 Task: Add a condition where "Hours since status category solved Greater than Twelve" in new tickets in your groups.
Action: Mouse moved to (136, 478)
Screenshot: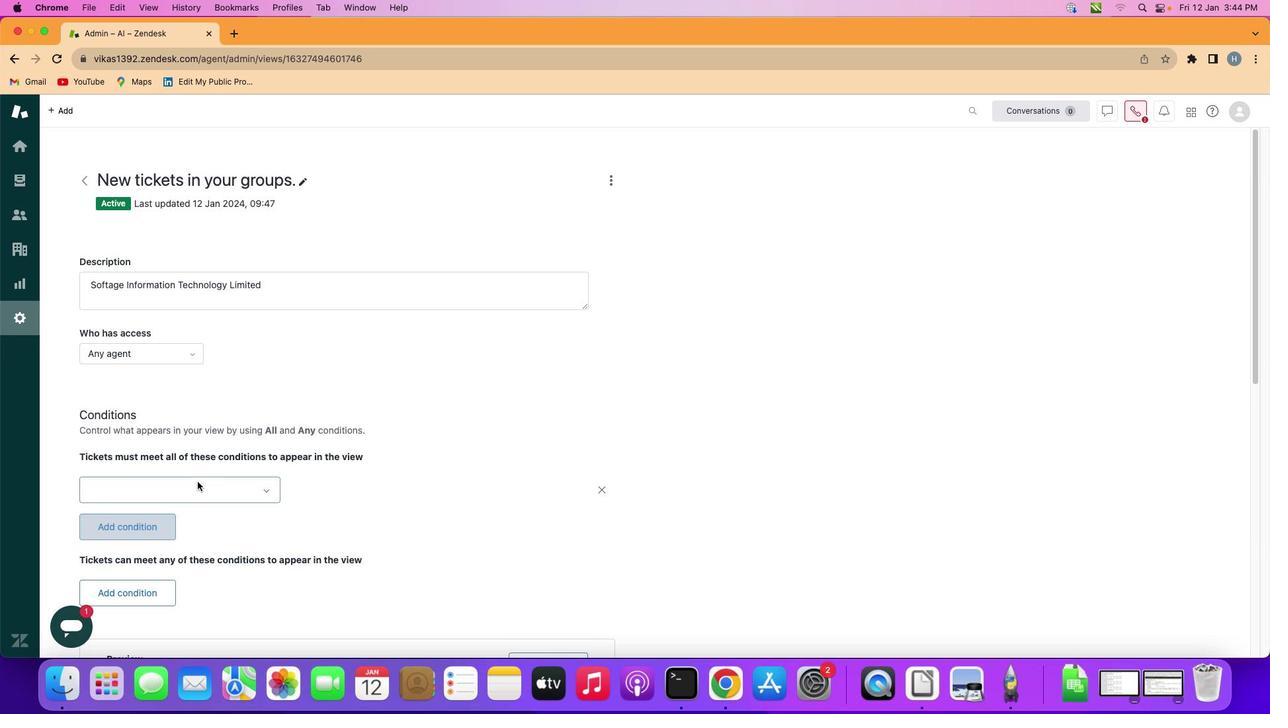
Action: Mouse pressed left at (136, 478)
Screenshot: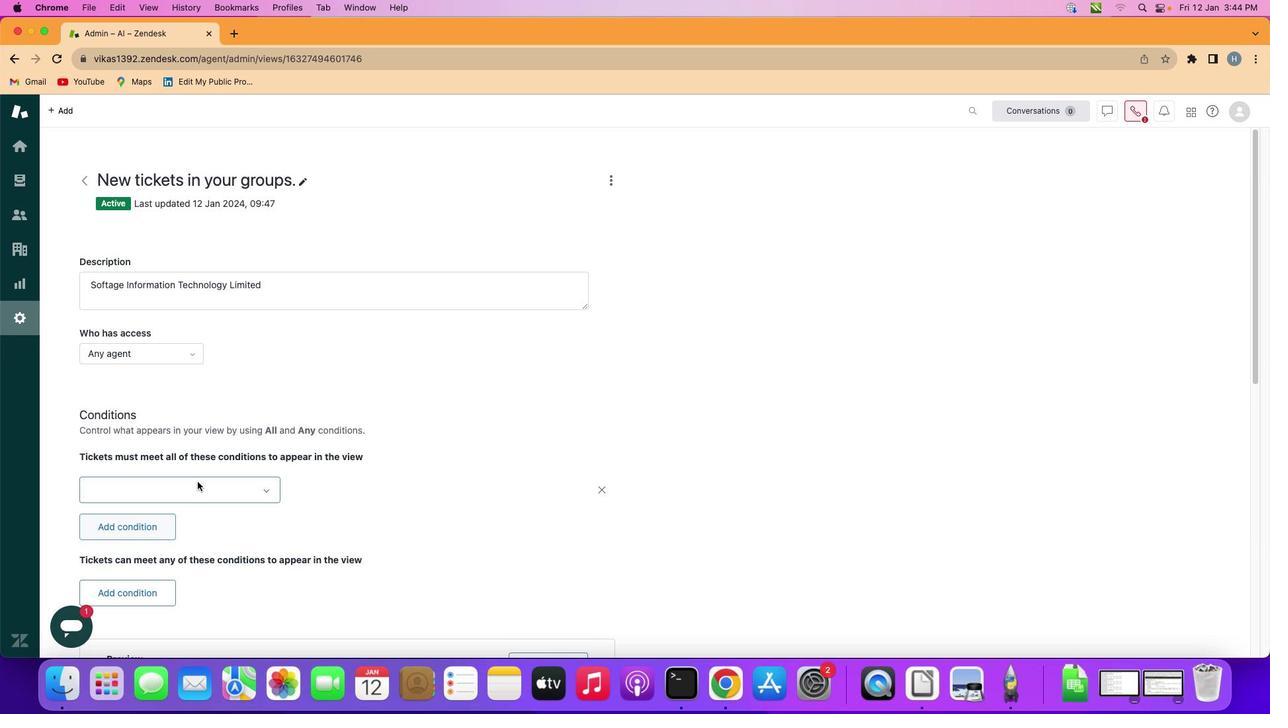 
Action: Mouse moved to (193, 479)
Screenshot: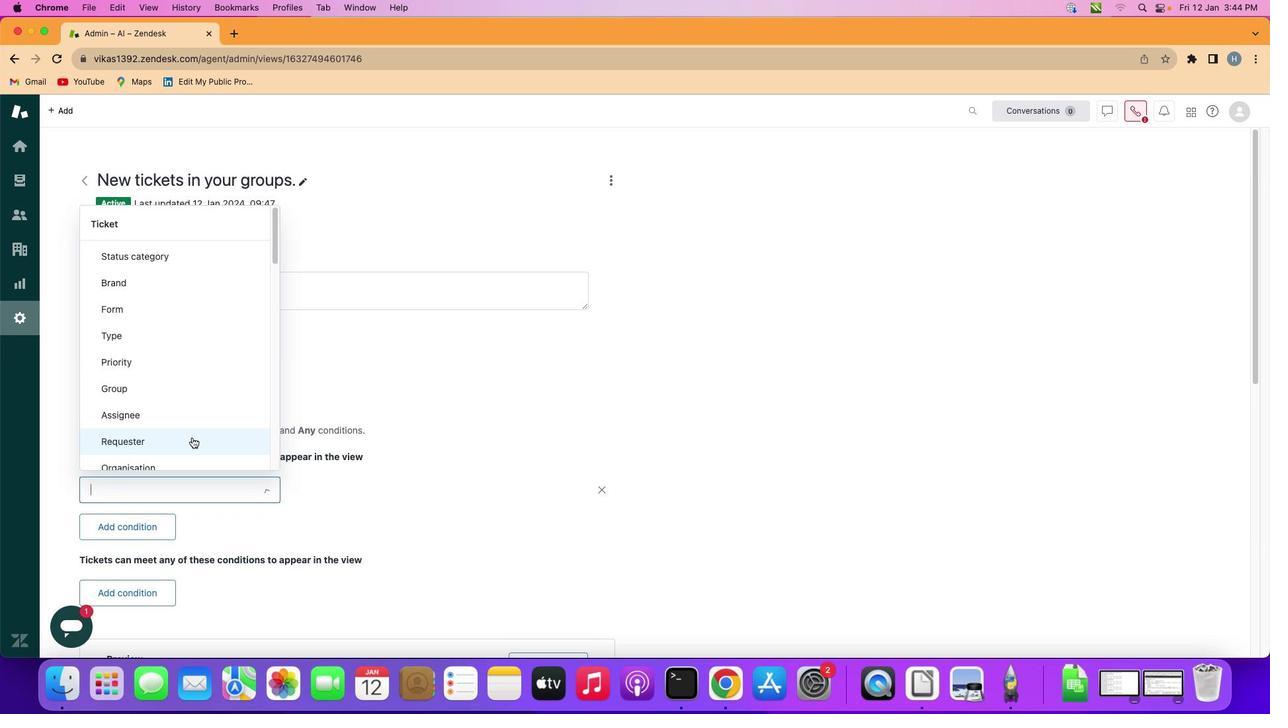 
Action: Mouse pressed left at (193, 479)
Screenshot: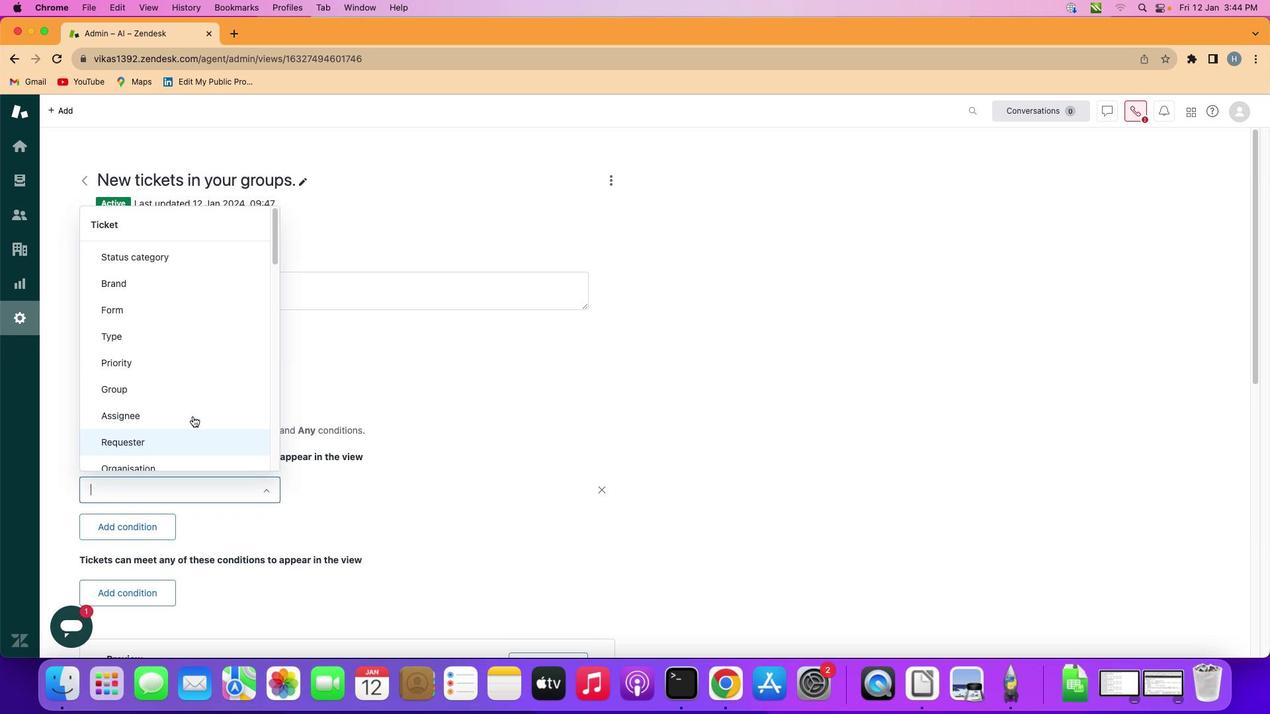 
Action: Mouse moved to (202, 360)
Screenshot: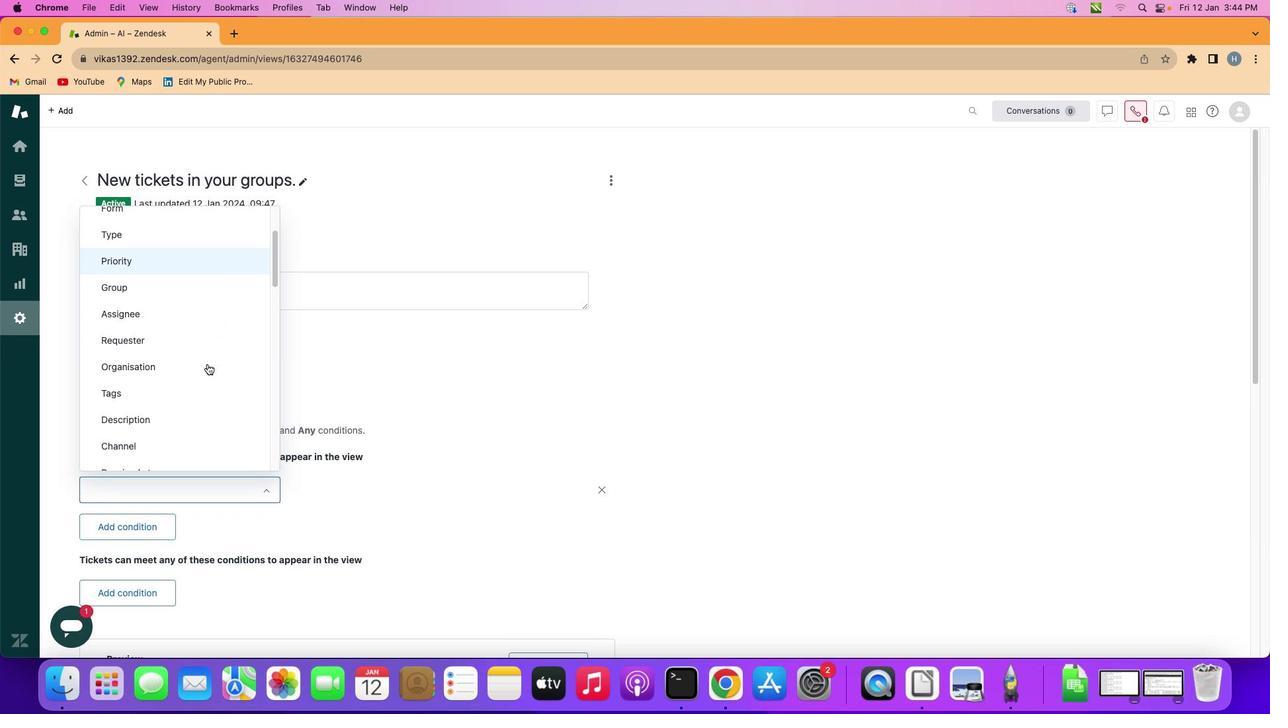 
Action: Mouse scrolled (202, 360) with delta (-3, -4)
Screenshot: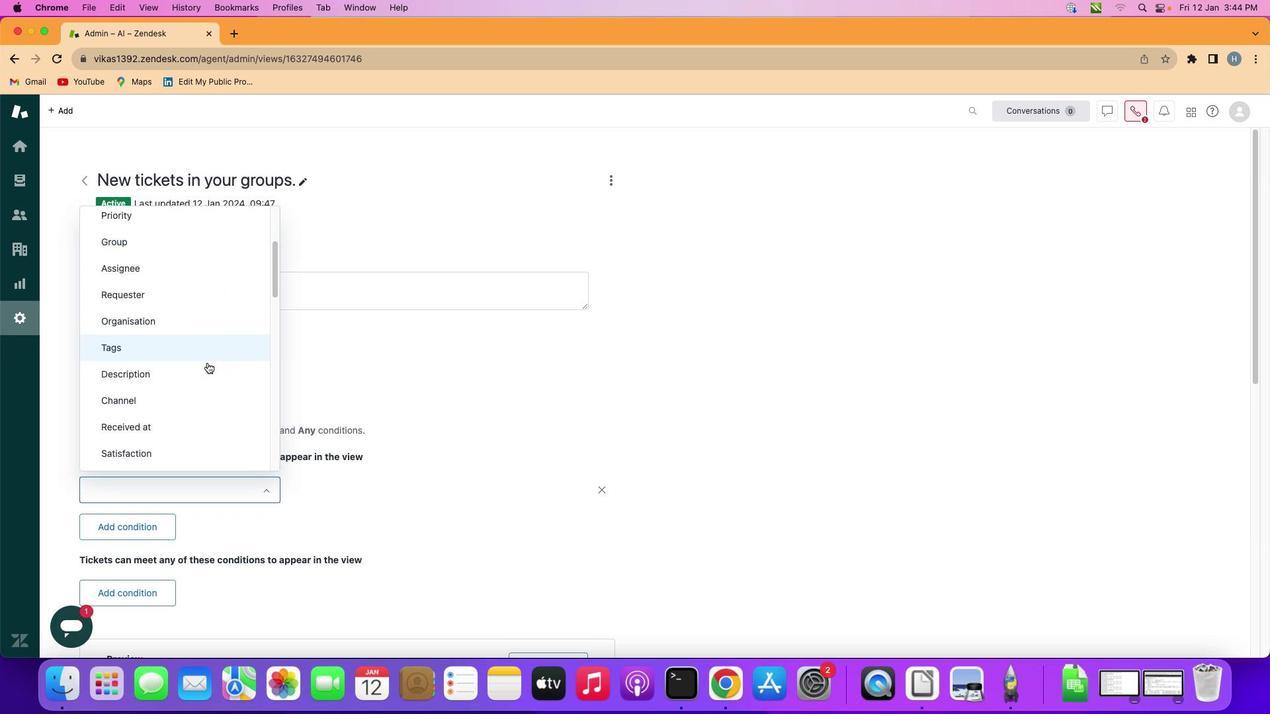 
Action: Mouse scrolled (202, 360) with delta (-3, -4)
Screenshot: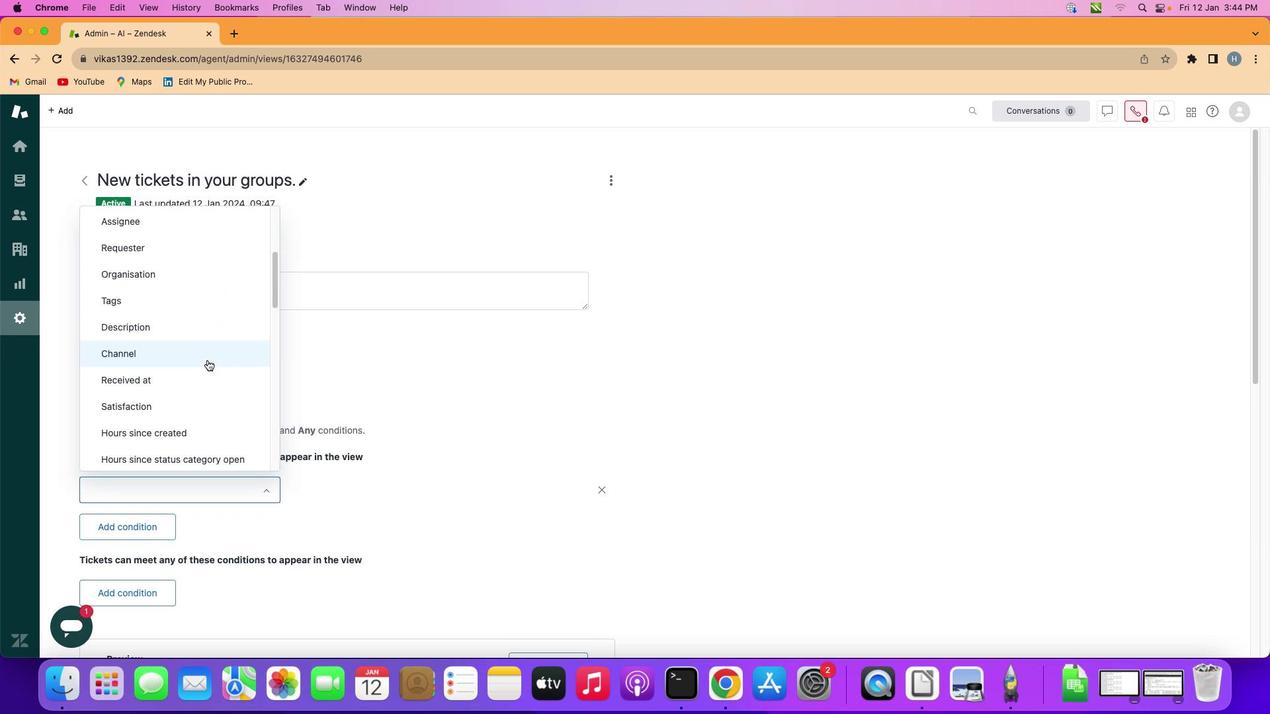
Action: Mouse scrolled (202, 360) with delta (-3, -4)
Screenshot: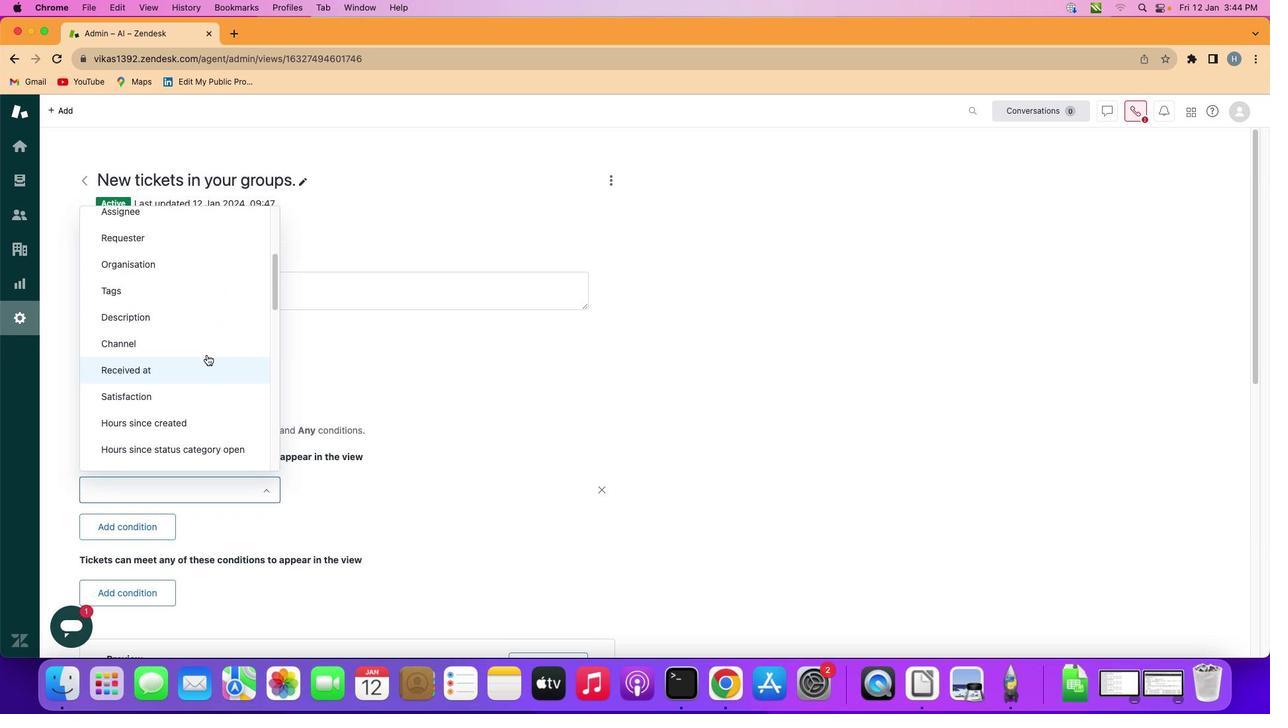 
Action: Mouse scrolled (202, 360) with delta (-3, -5)
Screenshot: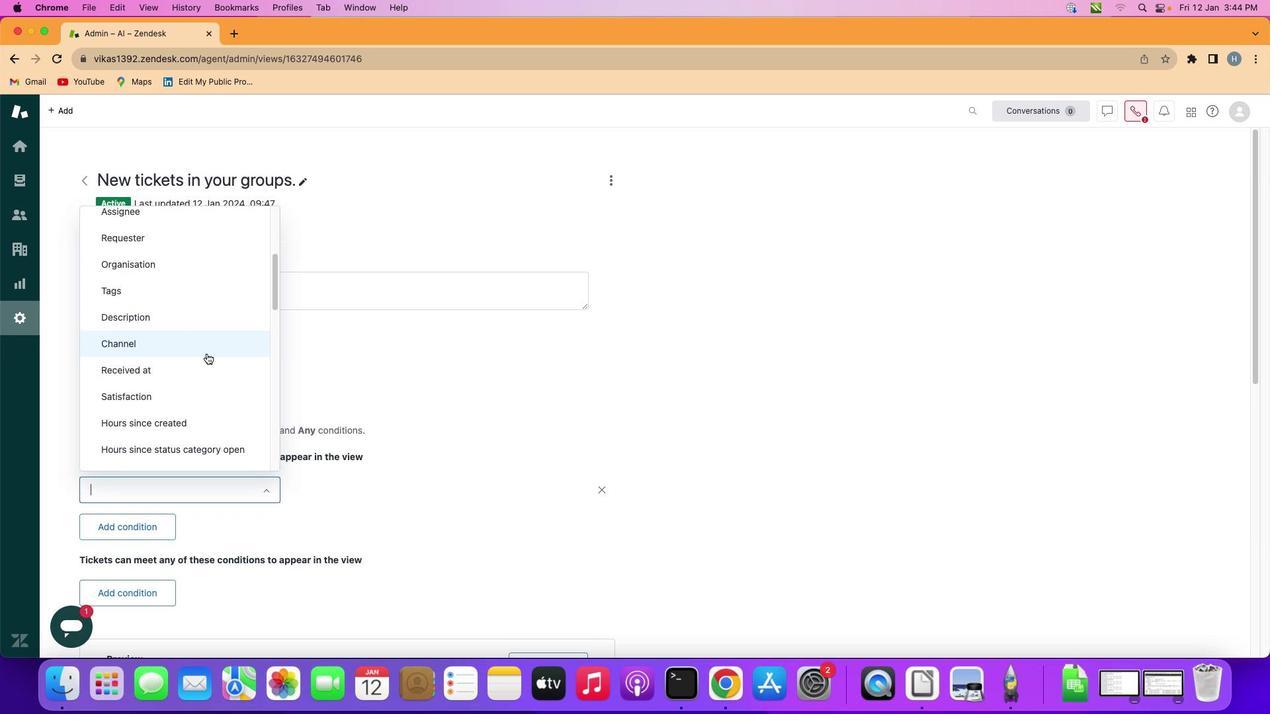 
Action: Mouse scrolled (202, 360) with delta (-3, -5)
Screenshot: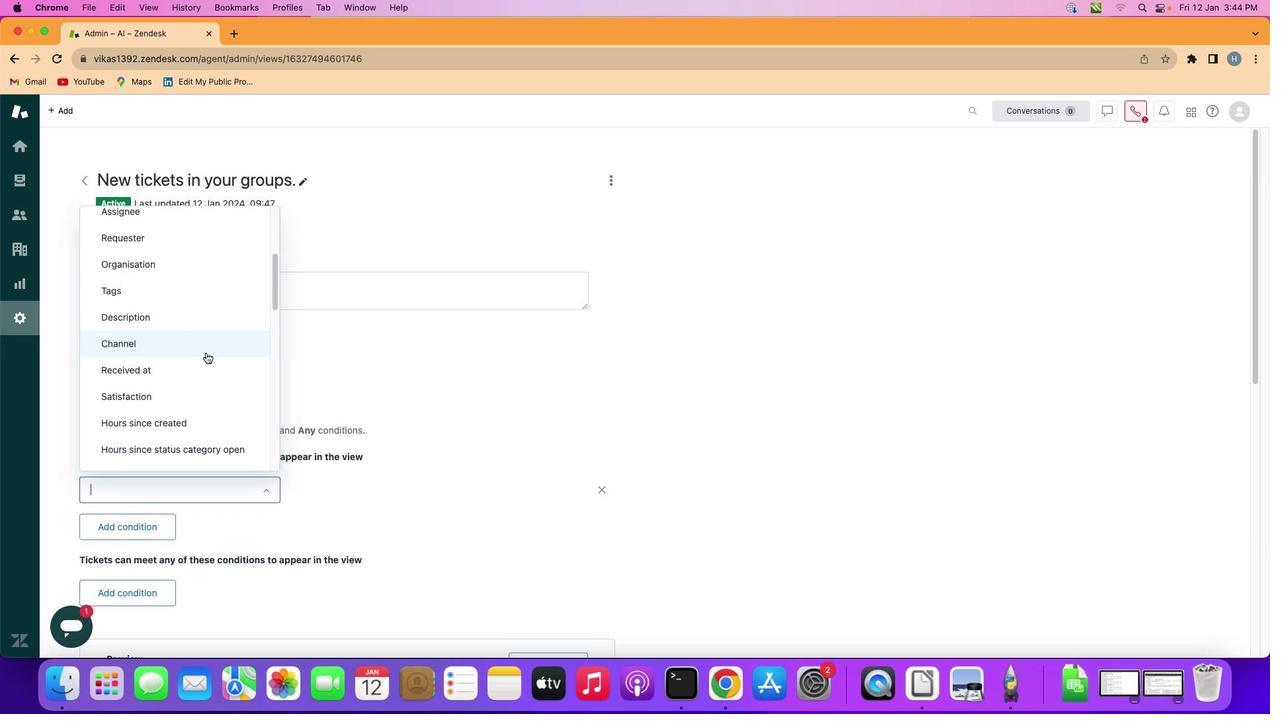
Action: Mouse moved to (200, 347)
Screenshot: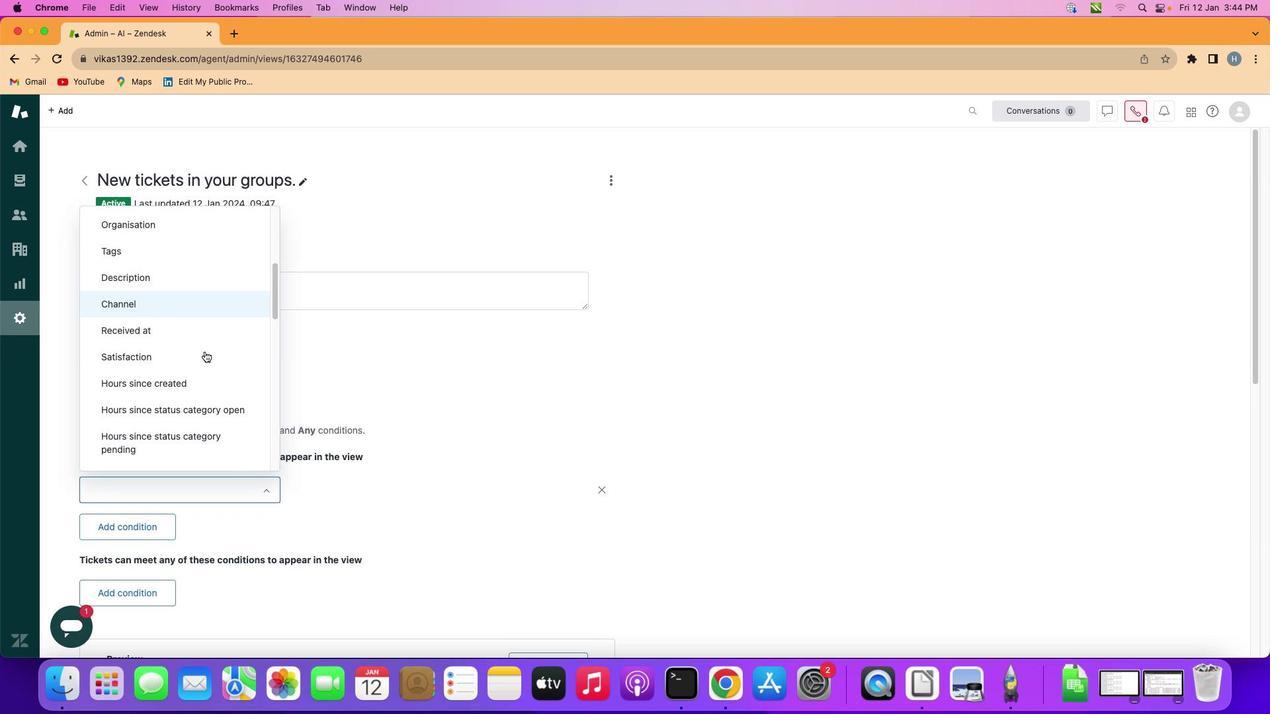 
Action: Mouse scrolled (200, 347) with delta (-3, -4)
Screenshot: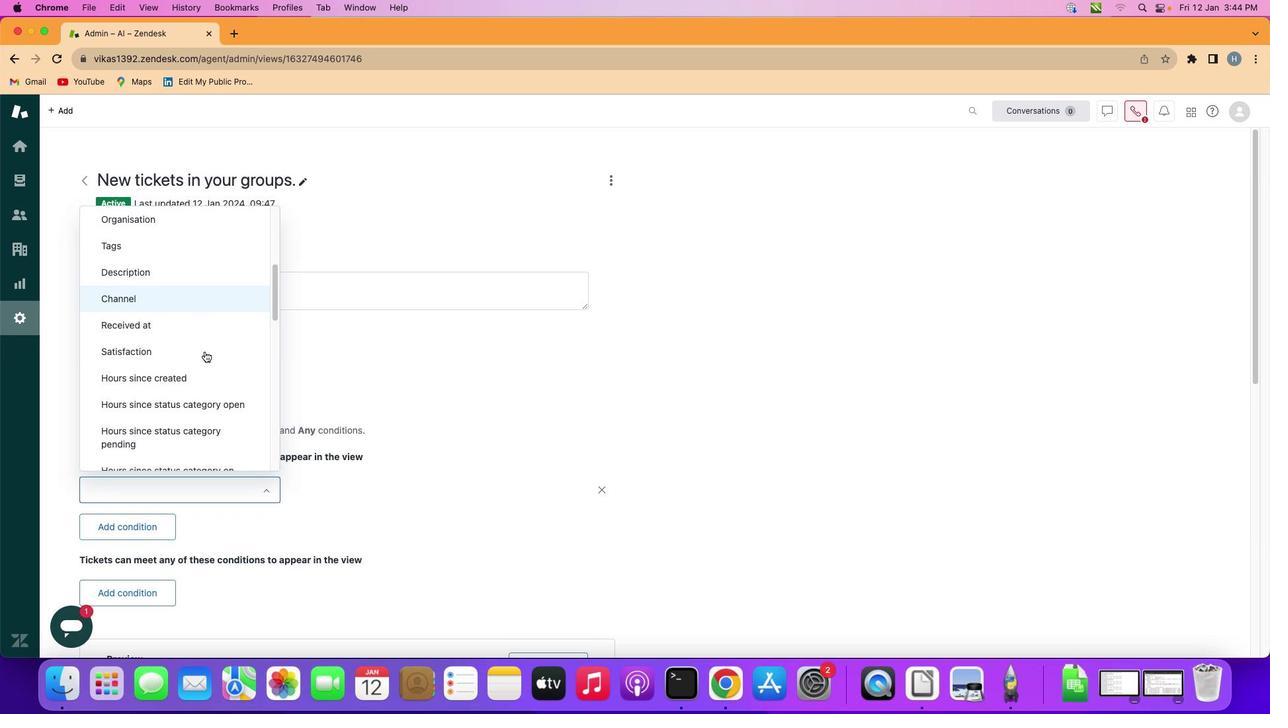
Action: Mouse scrolled (200, 347) with delta (-3, -4)
Screenshot: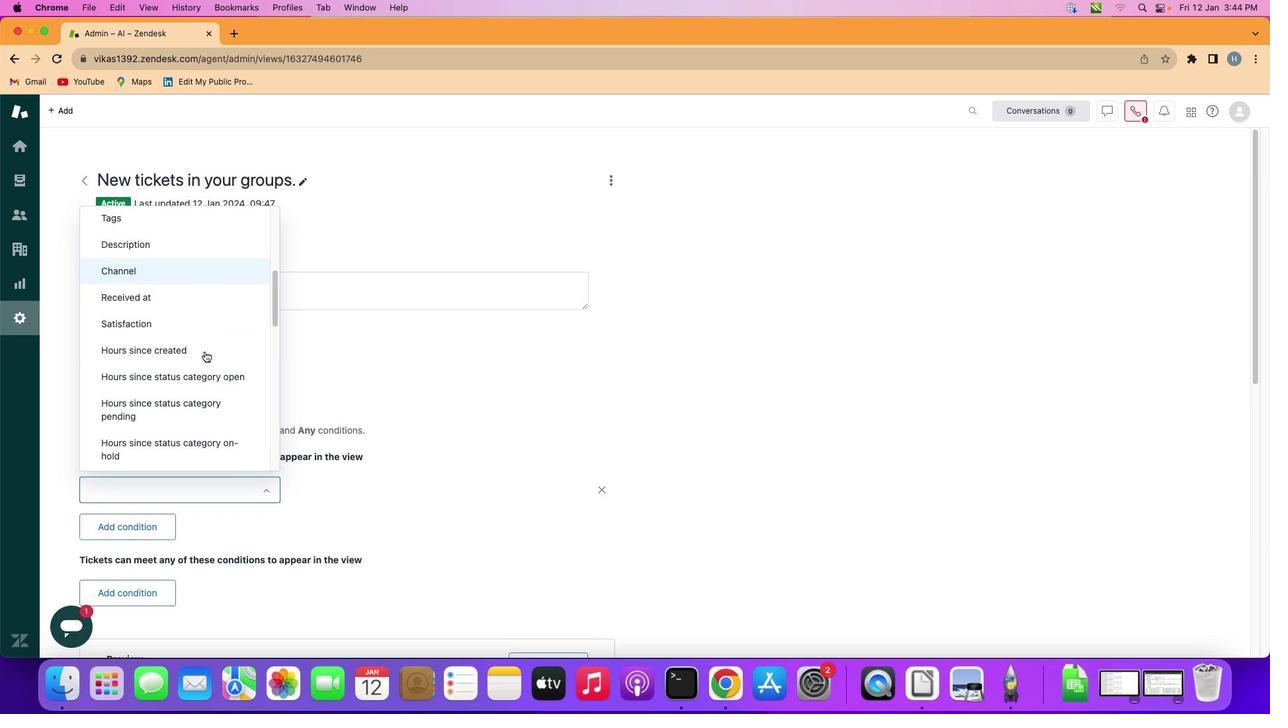 
Action: Mouse scrolled (200, 347) with delta (-3, -4)
Screenshot: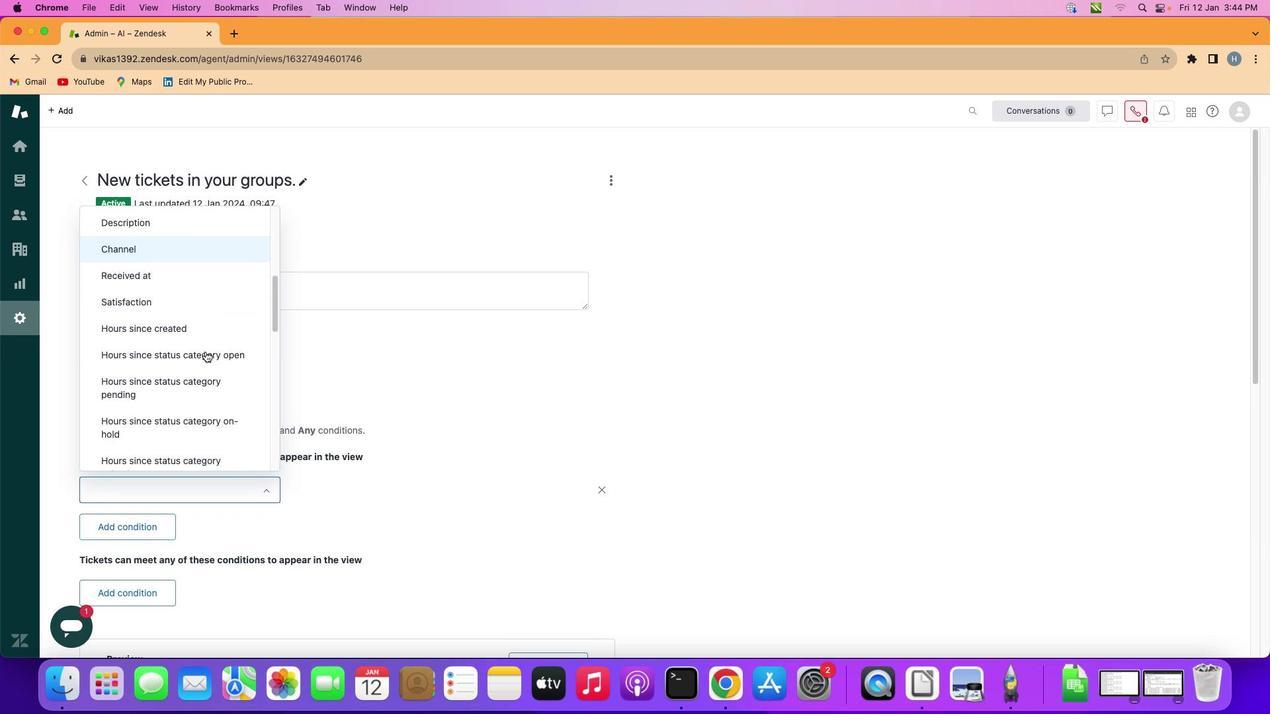 
Action: Mouse scrolled (200, 347) with delta (-3, -4)
Screenshot: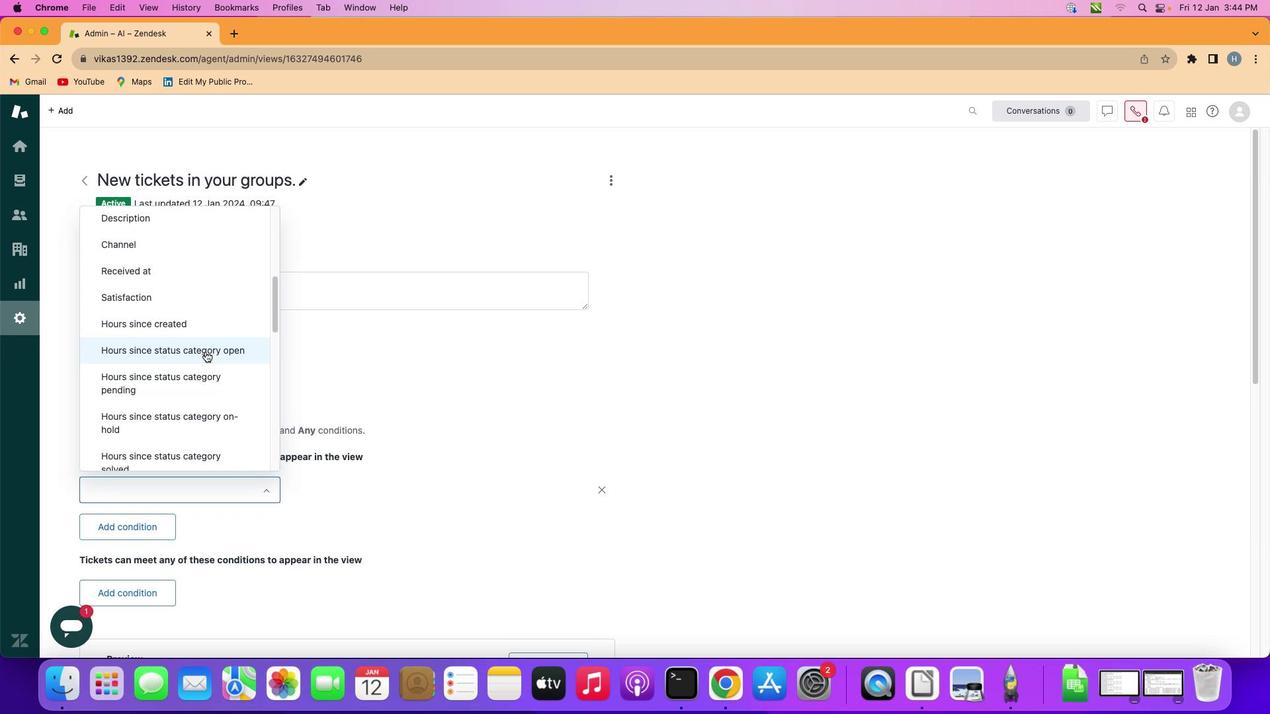 
Action: Mouse scrolled (200, 347) with delta (-3, -4)
Screenshot: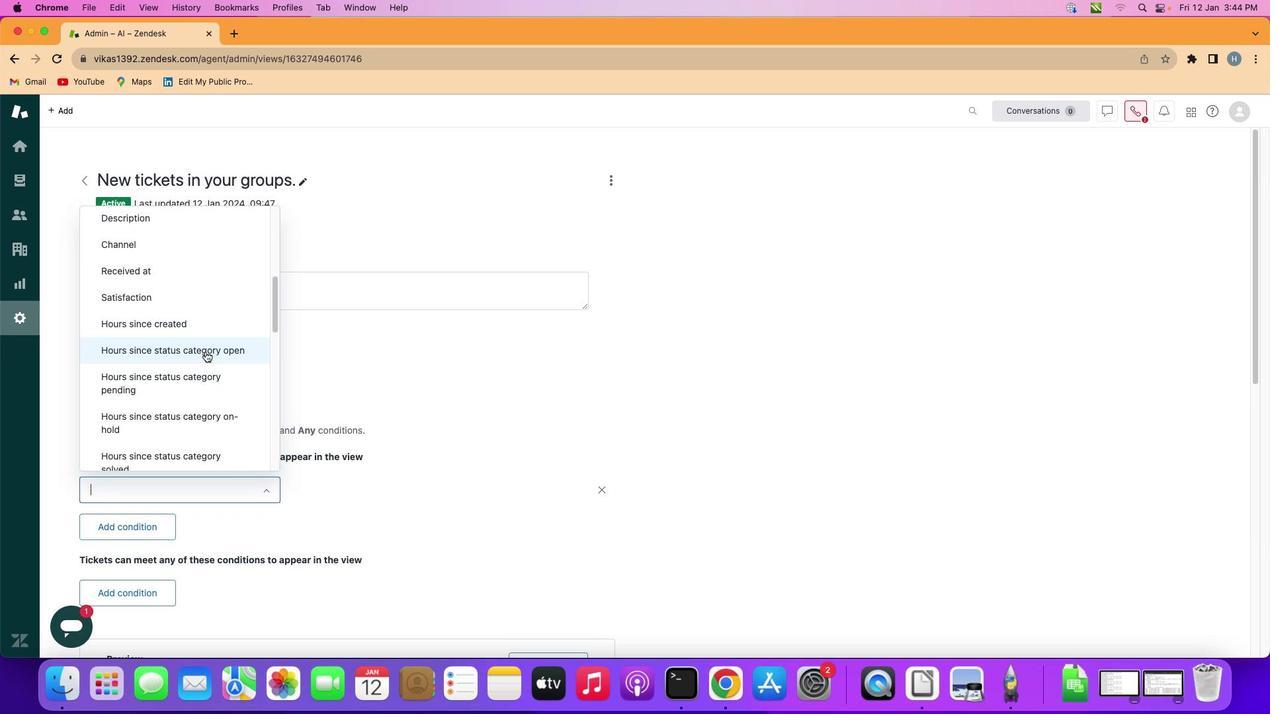 
Action: Mouse moved to (200, 346)
Screenshot: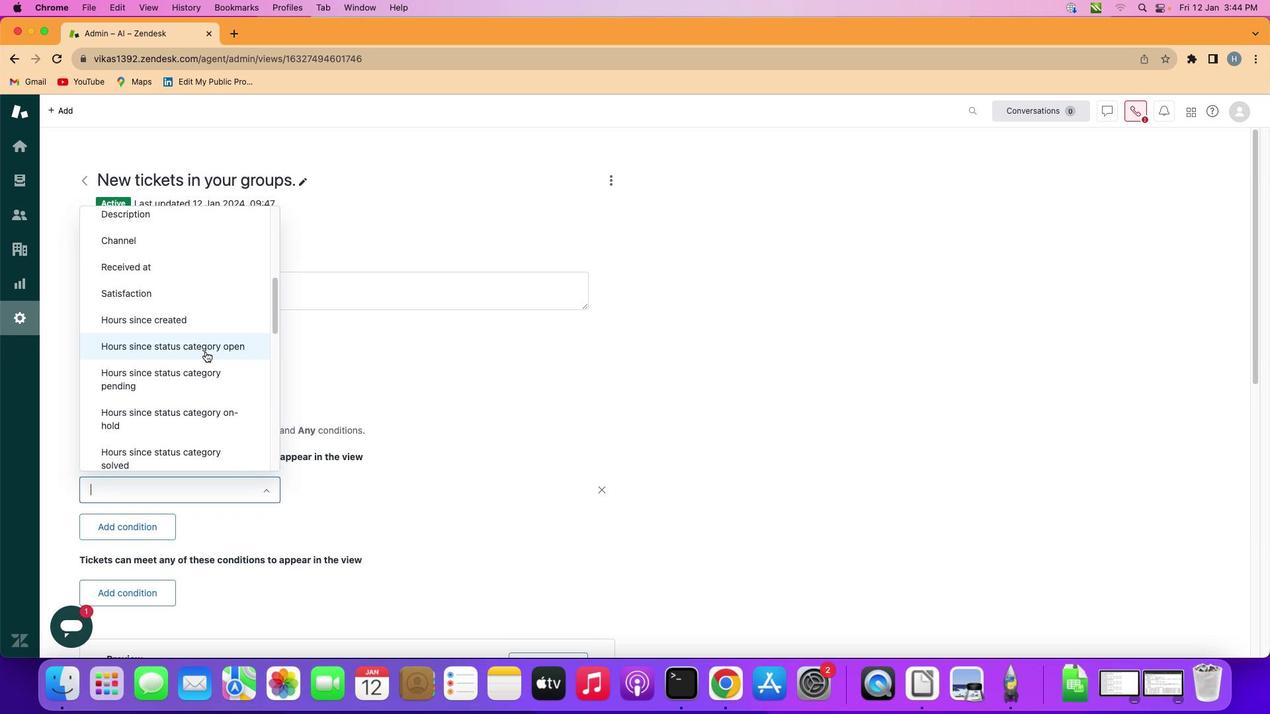 
Action: Mouse scrolled (200, 346) with delta (-3, -4)
Screenshot: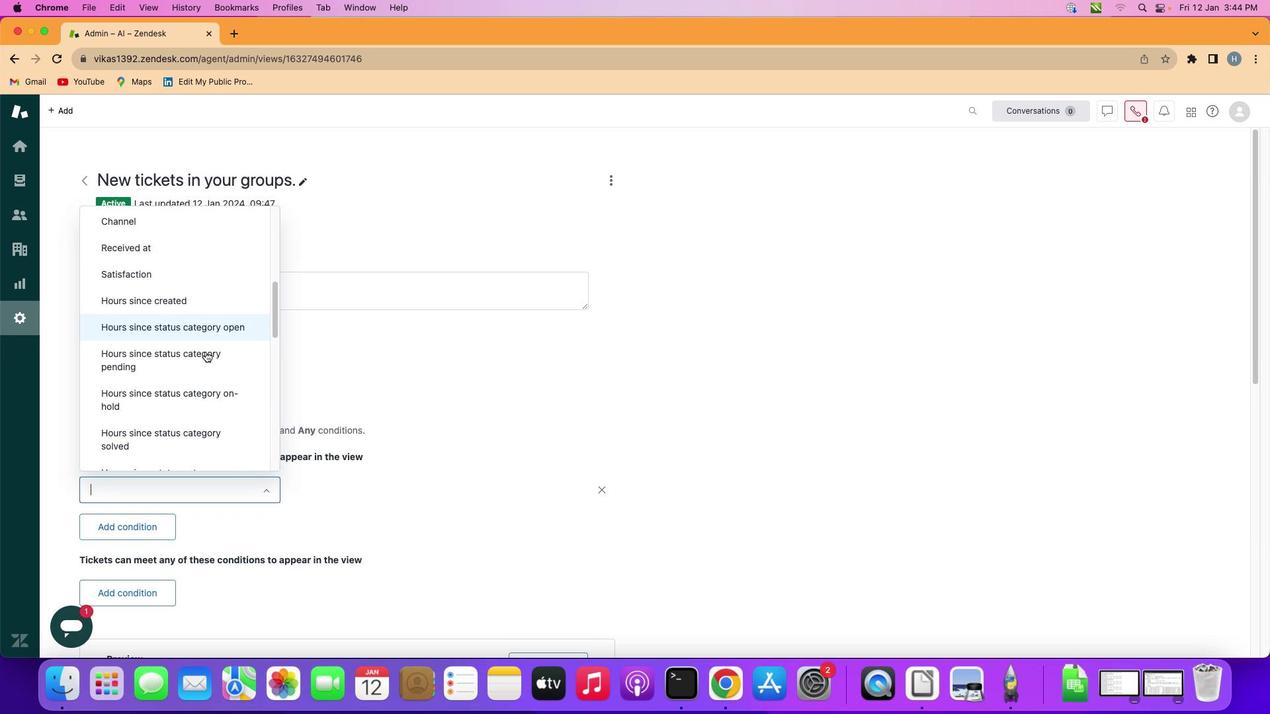 
Action: Mouse scrolled (200, 346) with delta (-3, -4)
Screenshot: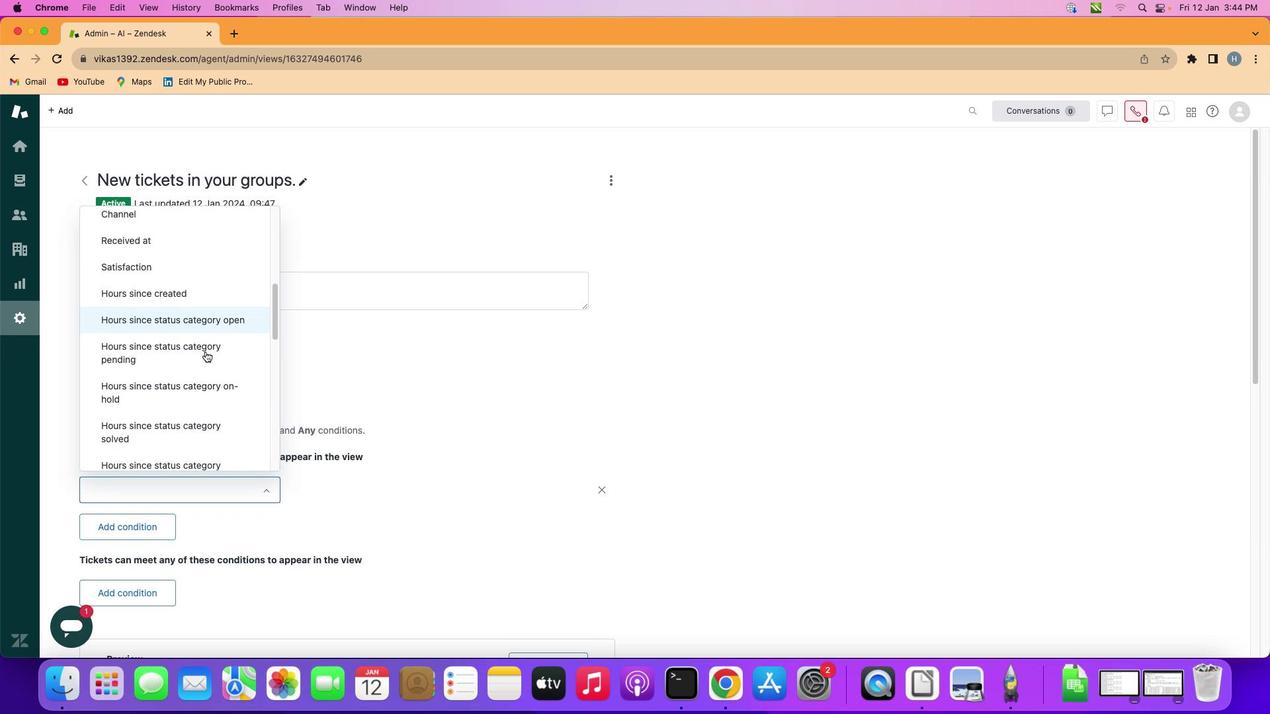 
Action: Mouse scrolled (200, 346) with delta (-3, -4)
Screenshot: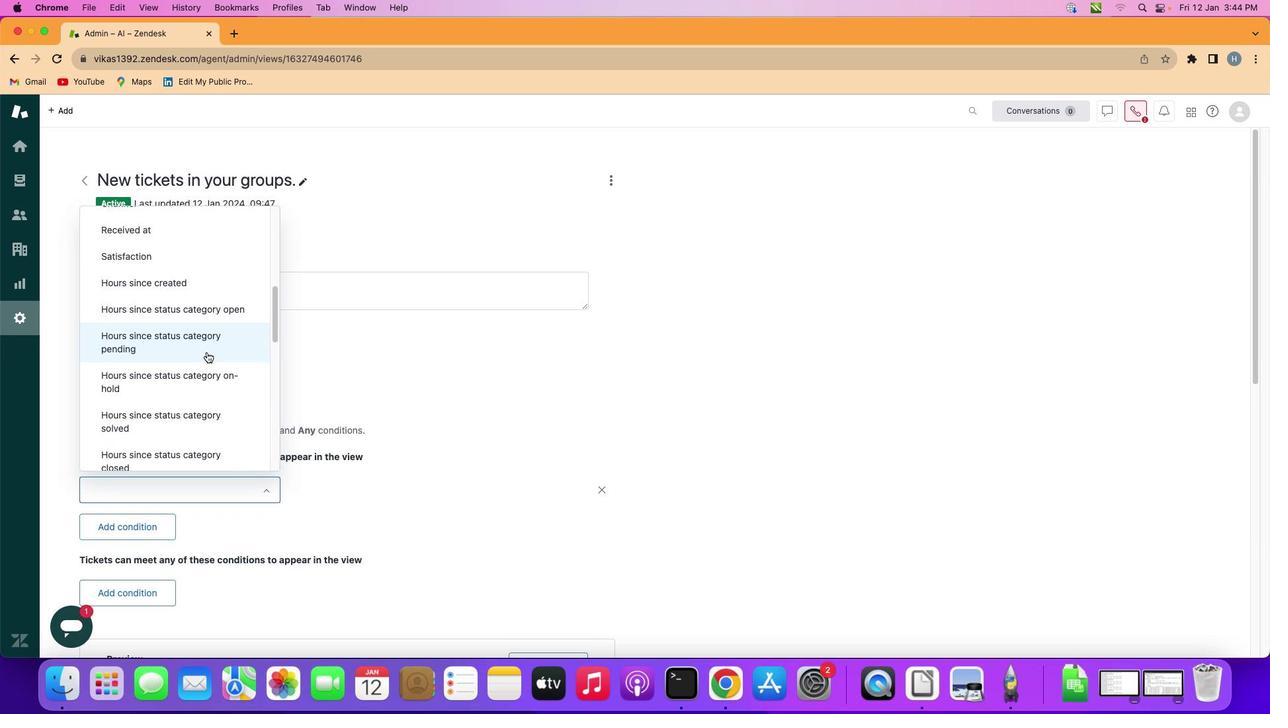 
Action: Mouse scrolled (200, 346) with delta (-3, -4)
Screenshot: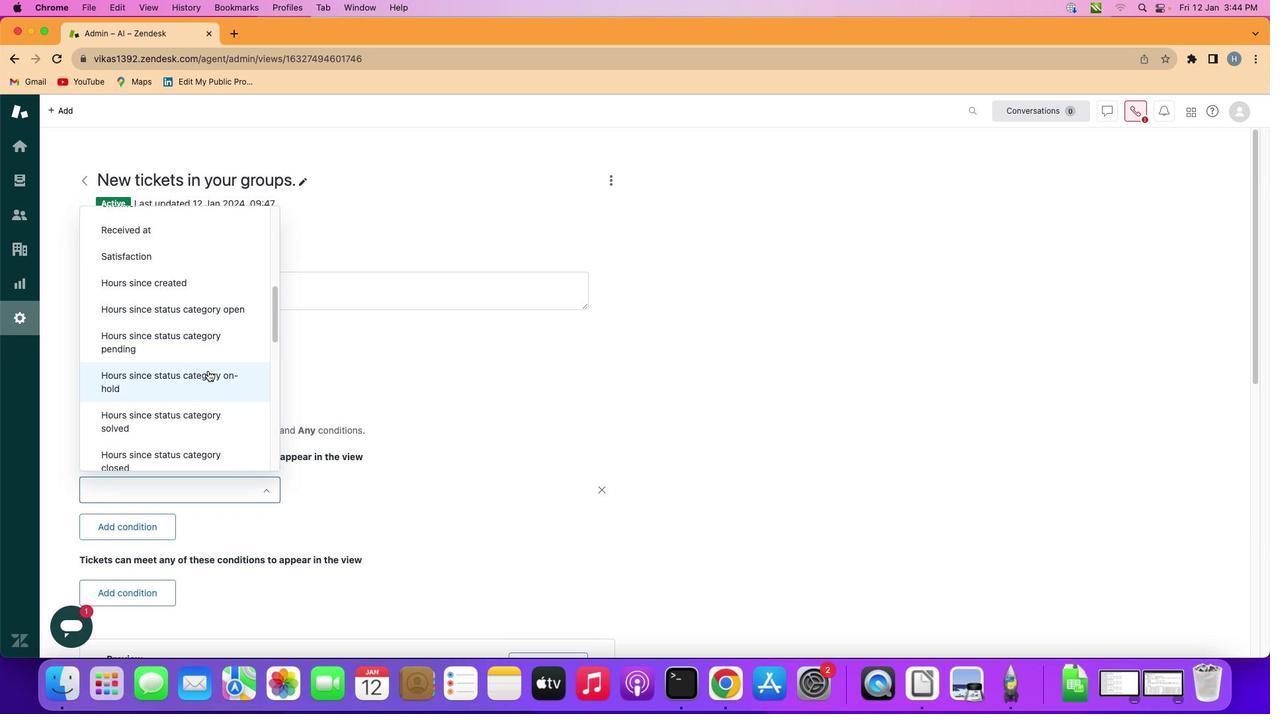 
Action: Mouse moved to (195, 414)
Screenshot: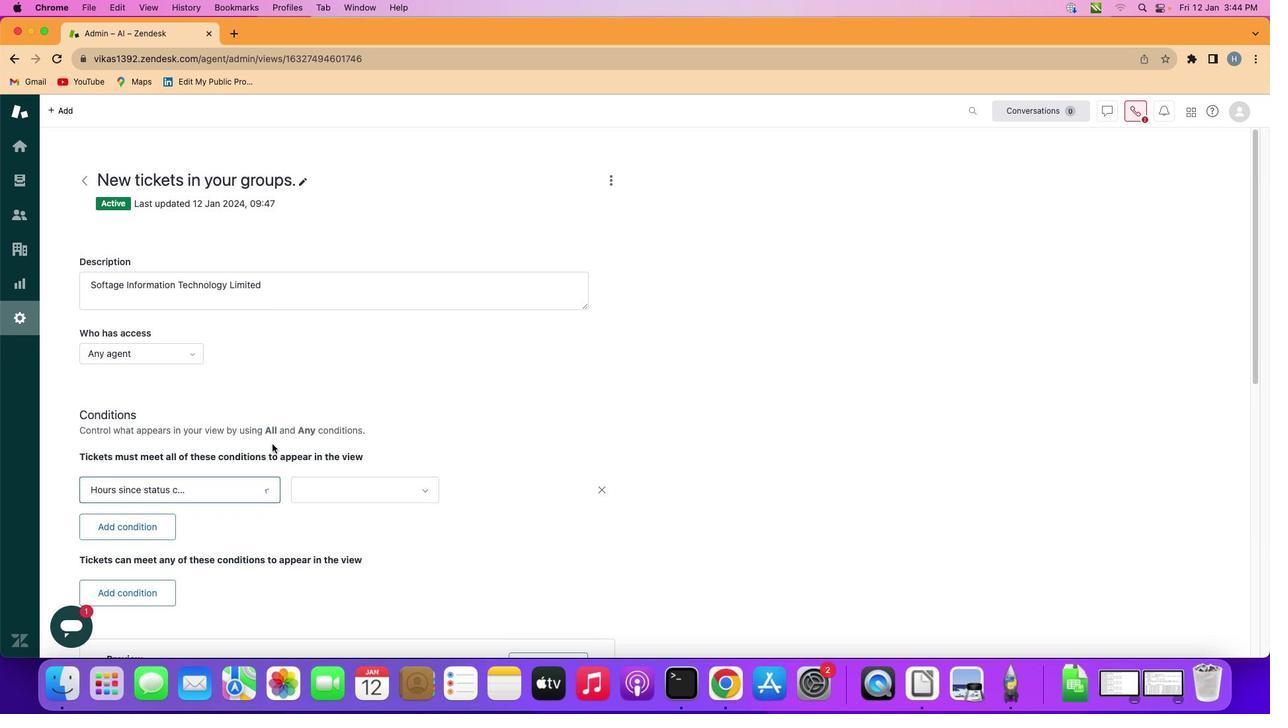 
Action: Mouse pressed left at (195, 414)
Screenshot: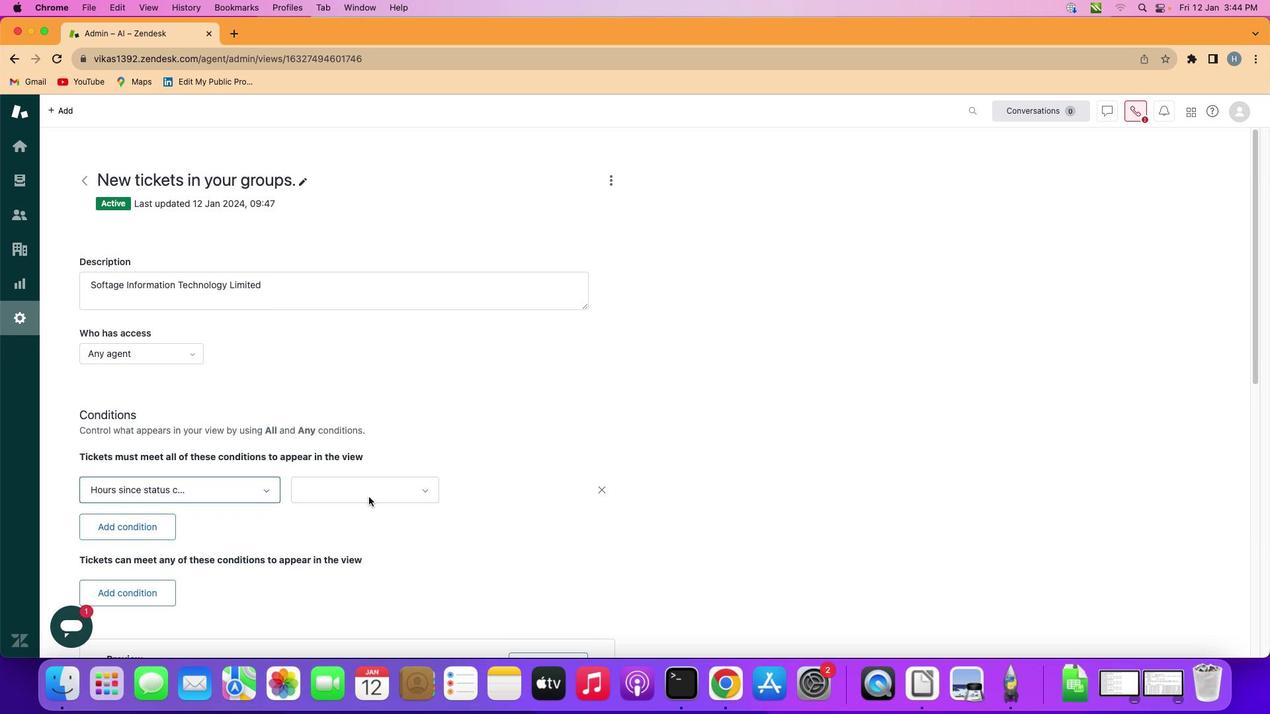 
Action: Mouse moved to (373, 485)
Screenshot: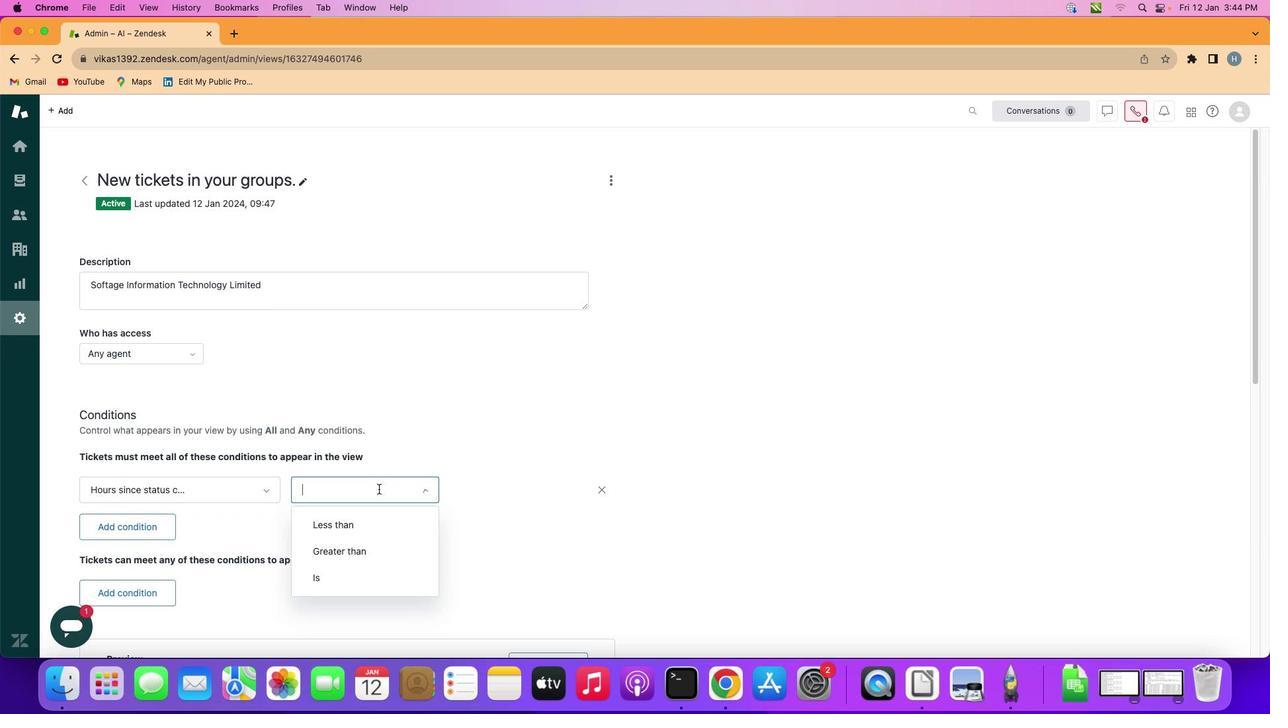 
Action: Mouse pressed left at (373, 485)
Screenshot: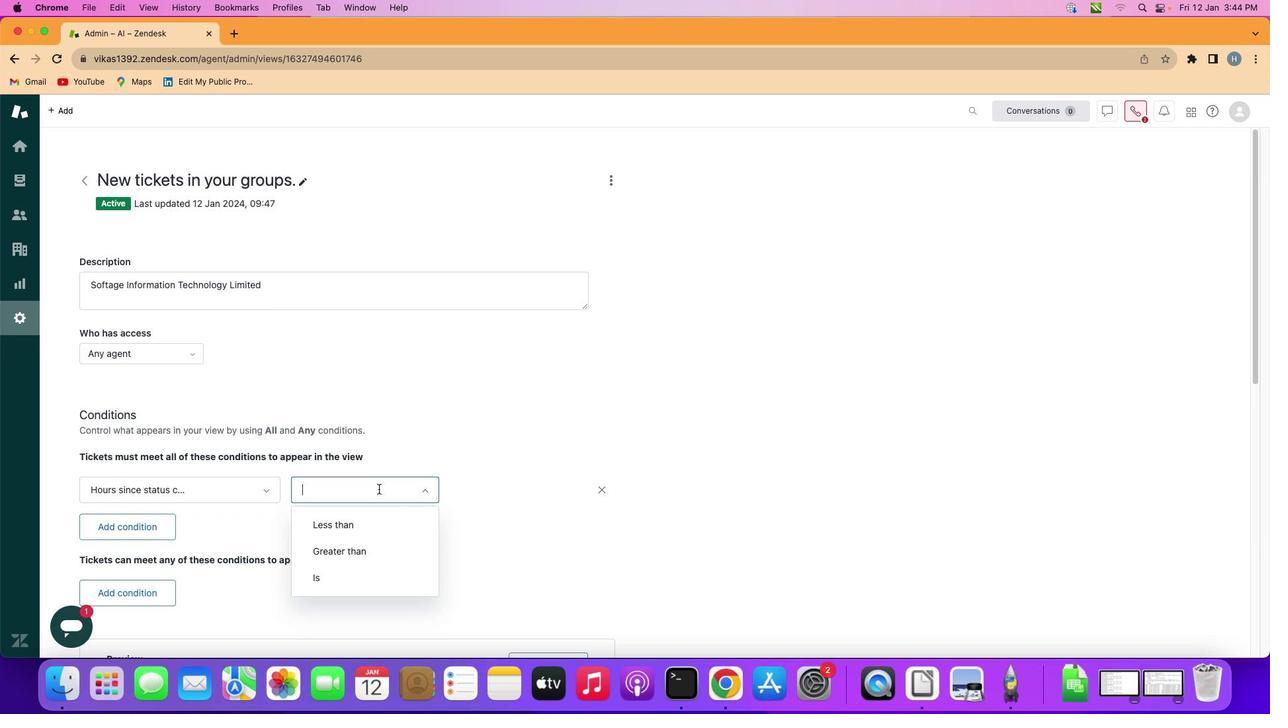 
Action: Mouse moved to (367, 540)
Screenshot: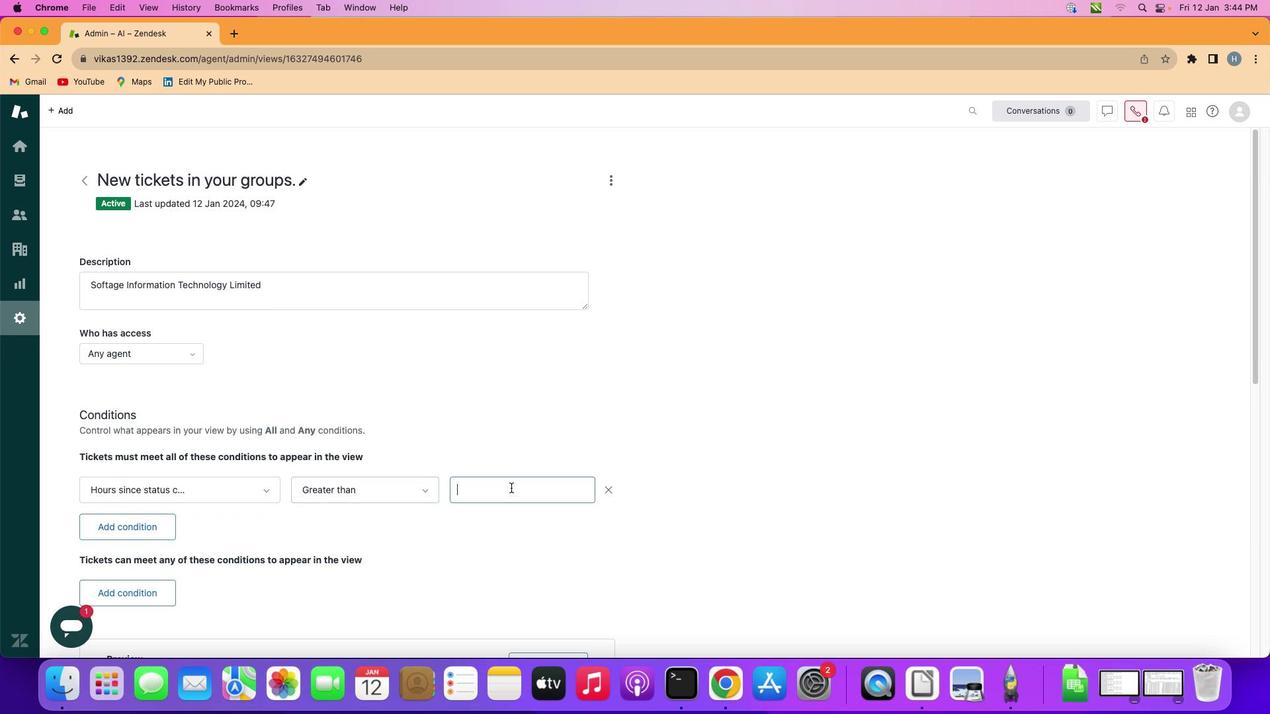 
Action: Mouse pressed left at (367, 540)
Screenshot: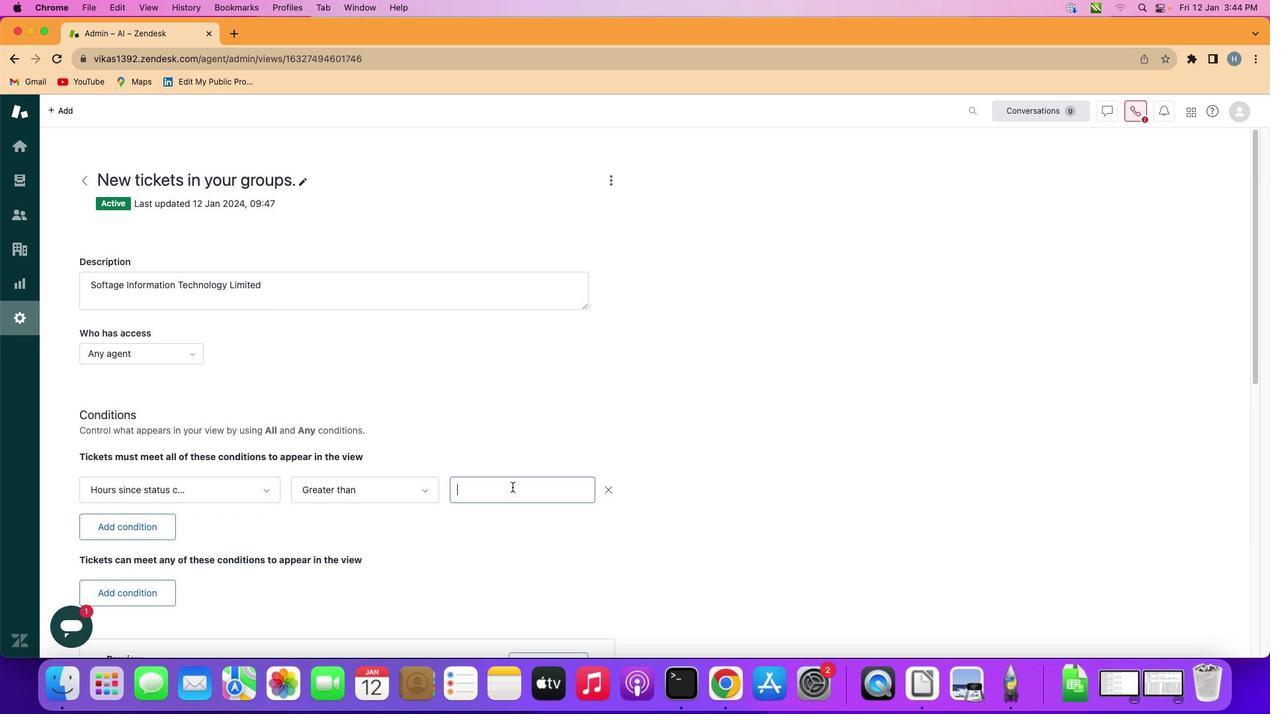 
Action: Mouse moved to (507, 482)
Screenshot: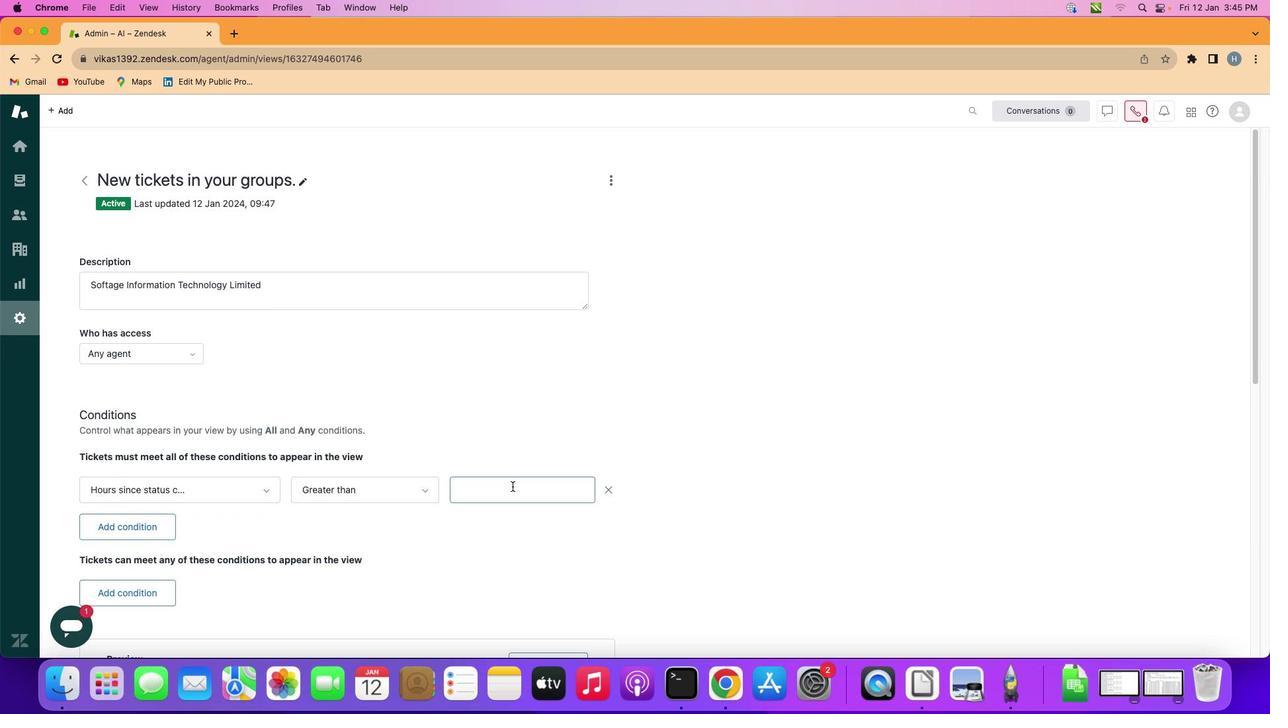 
Action: Mouse pressed left at (507, 482)
Screenshot: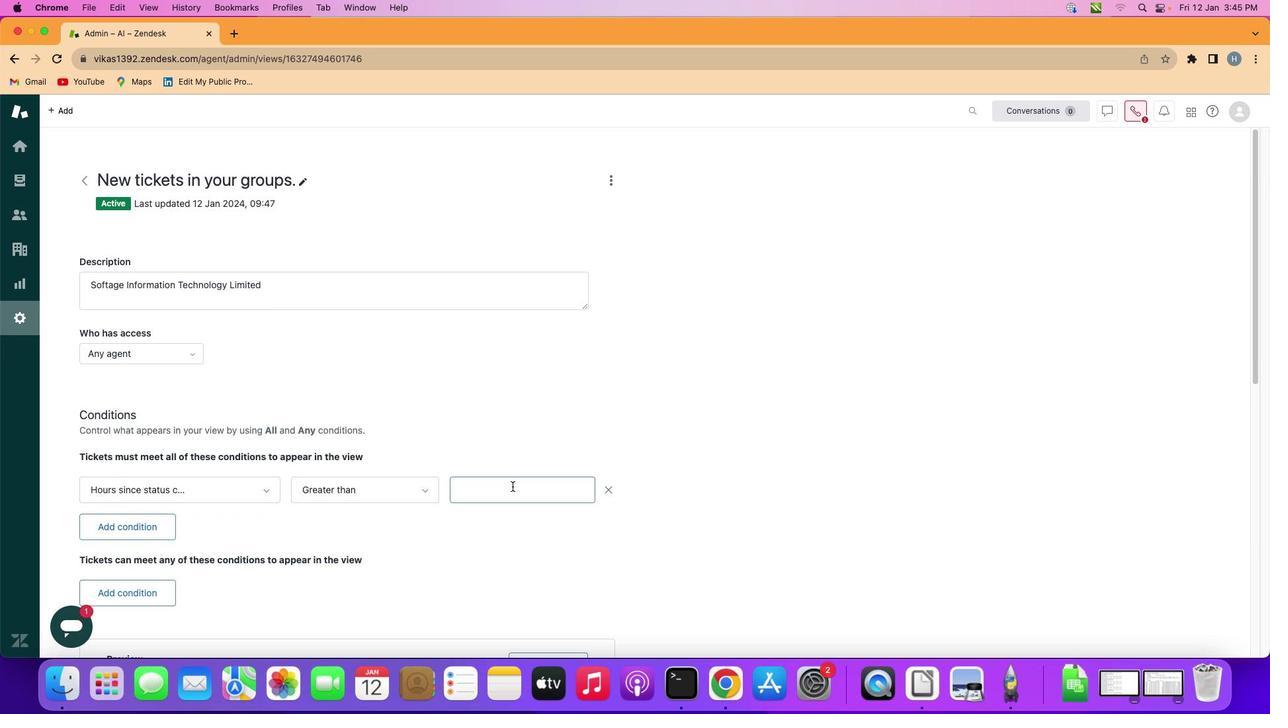 
Action: Mouse moved to (508, 482)
Screenshot: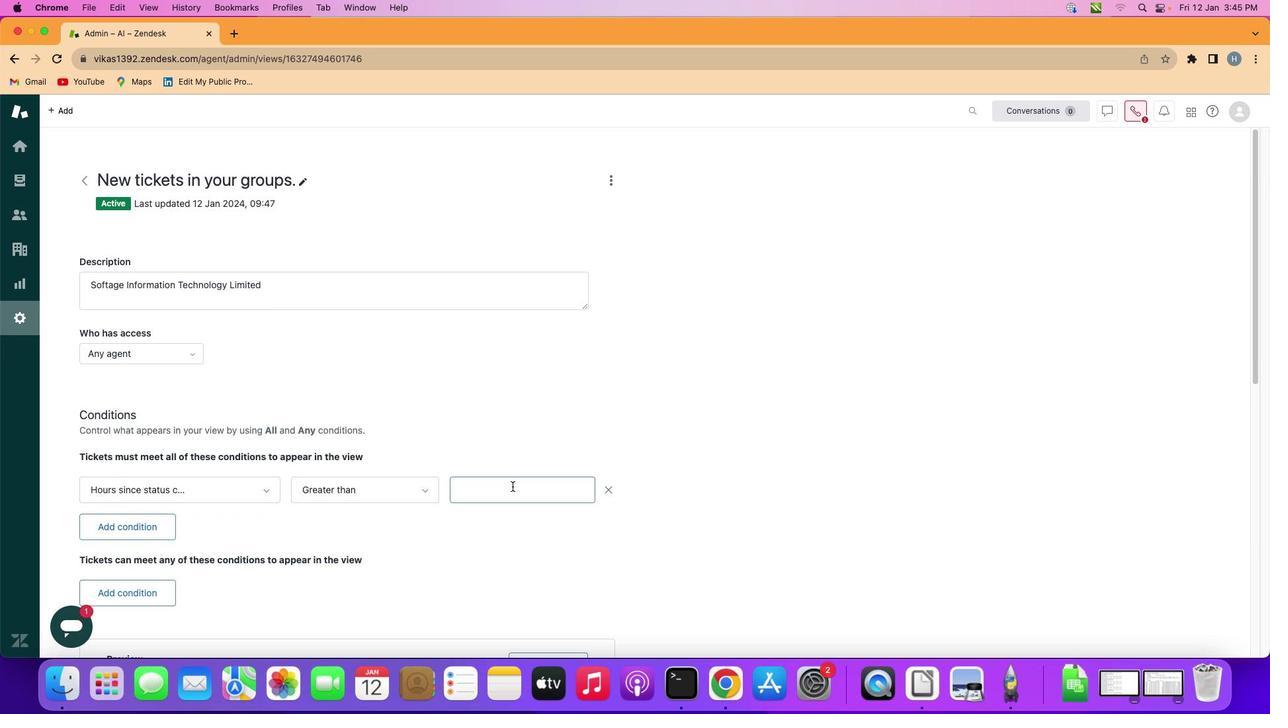 
Action: Key pressed Key.shift't''w''e''l''v''e'
Screenshot: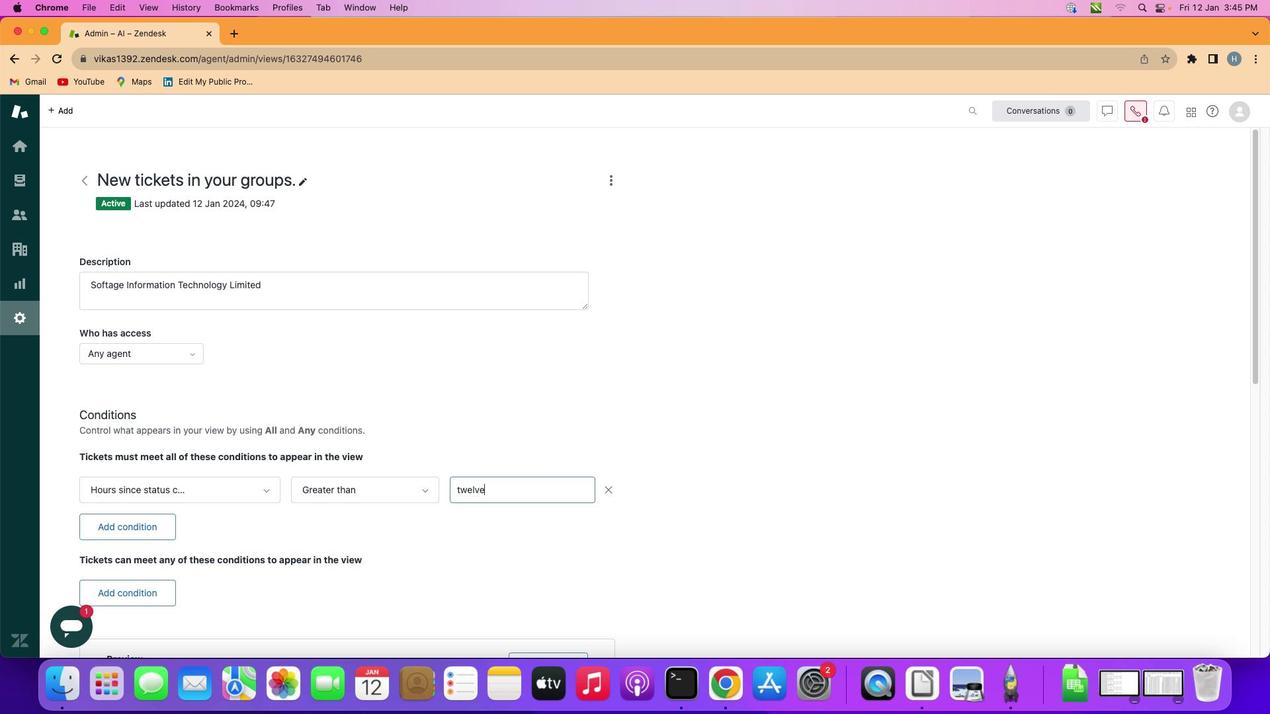 
Action: Mouse moved to (528, 511)
Screenshot: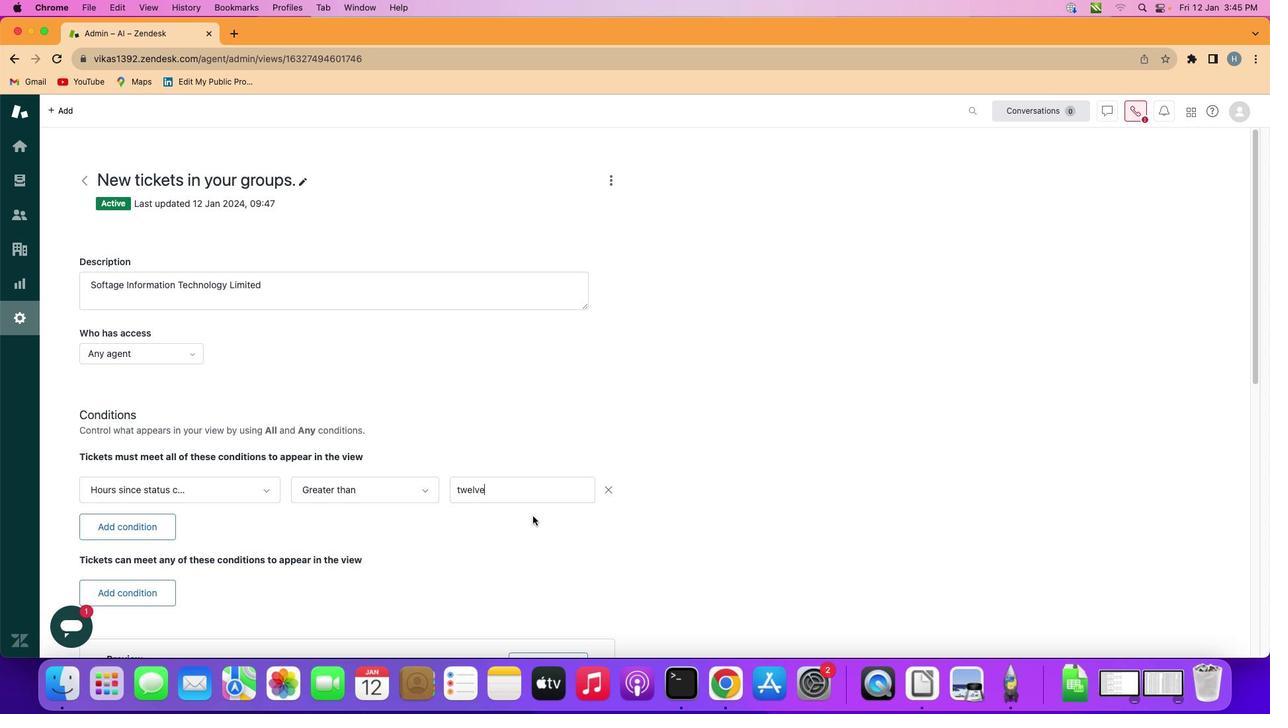
